 Task: Change  the formatting of the data to Which is Greater than 10 In conditional formating, put the option 'Red Text. 'add another formatting option Format As Table, insert the option Light Gray, Table style light 1 Save page  Victory Sales   book
Action: Mouse moved to (132, 76)
Screenshot: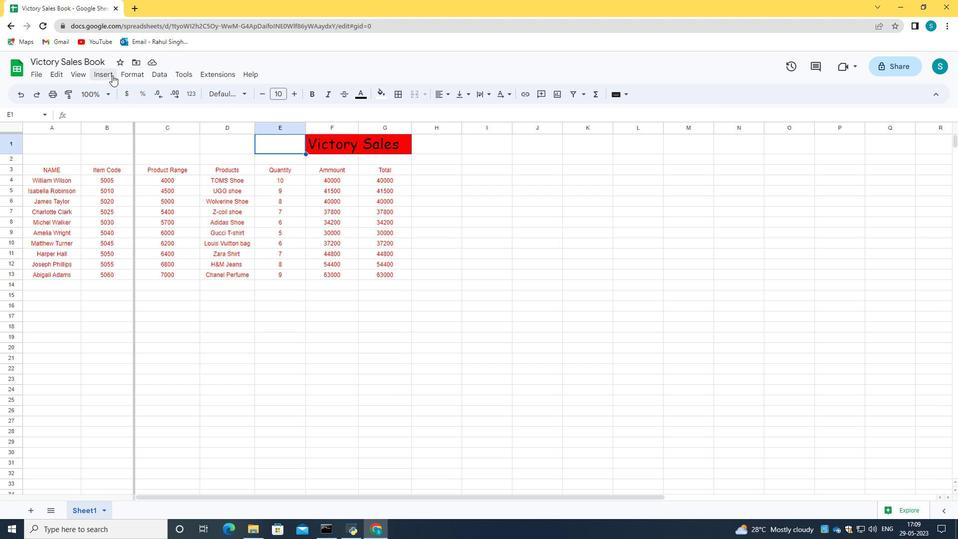 
Action: Mouse pressed left at (132, 76)
Screenshot: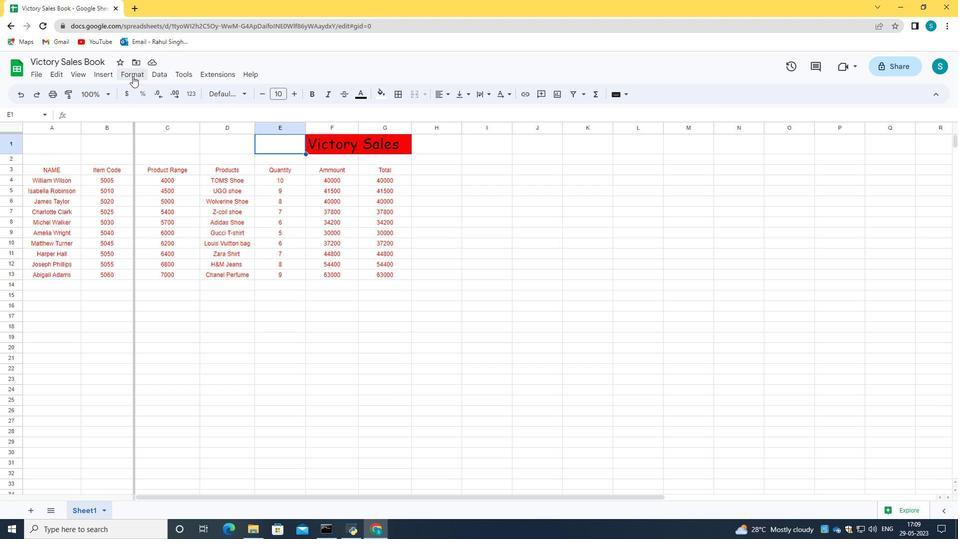 
Action: Mouse moved to (178, 248)
Screenshot: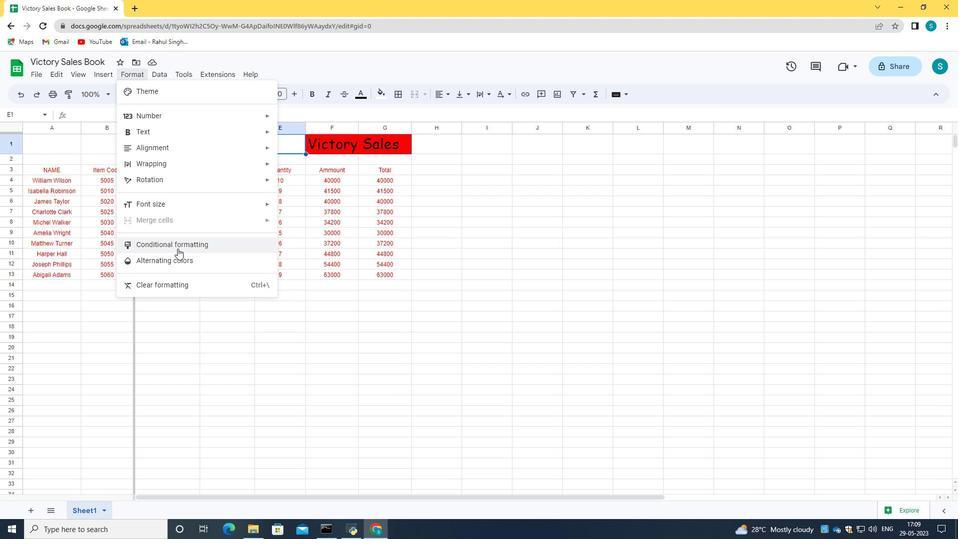 
Action: Mouse pressed left at (178, 248)
Screenshot: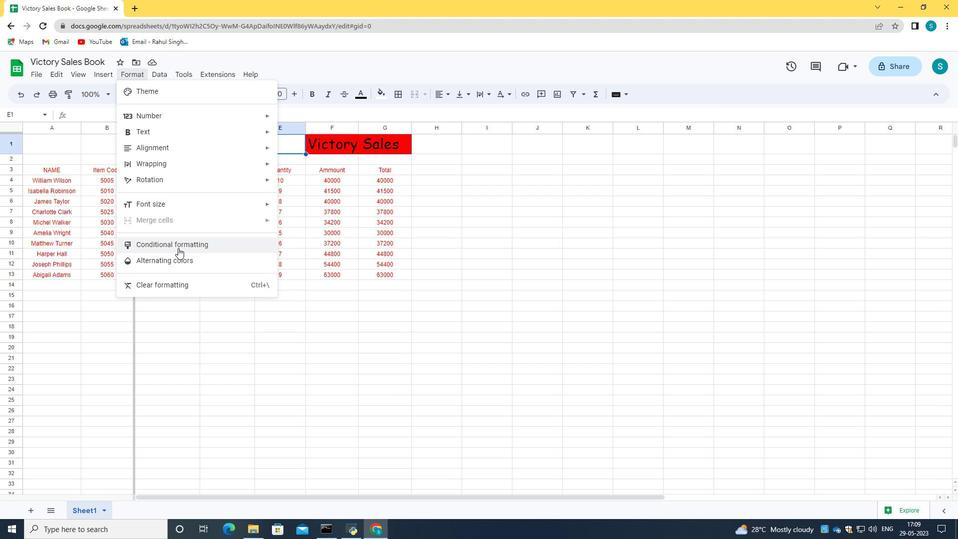 
Action: Mouse moved to (940, 98)
Screenshot: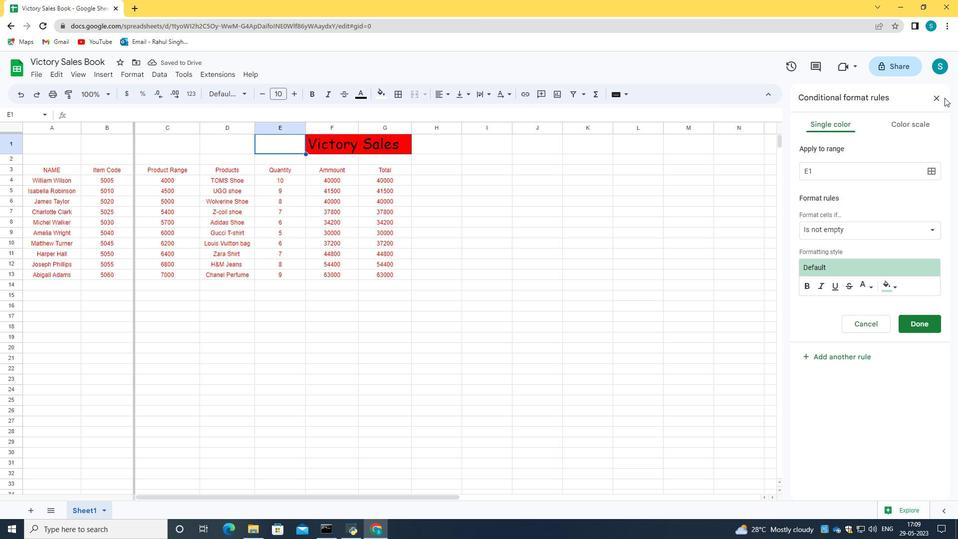 
Action: Mouse pressed left at (940, 98)
Screenshot: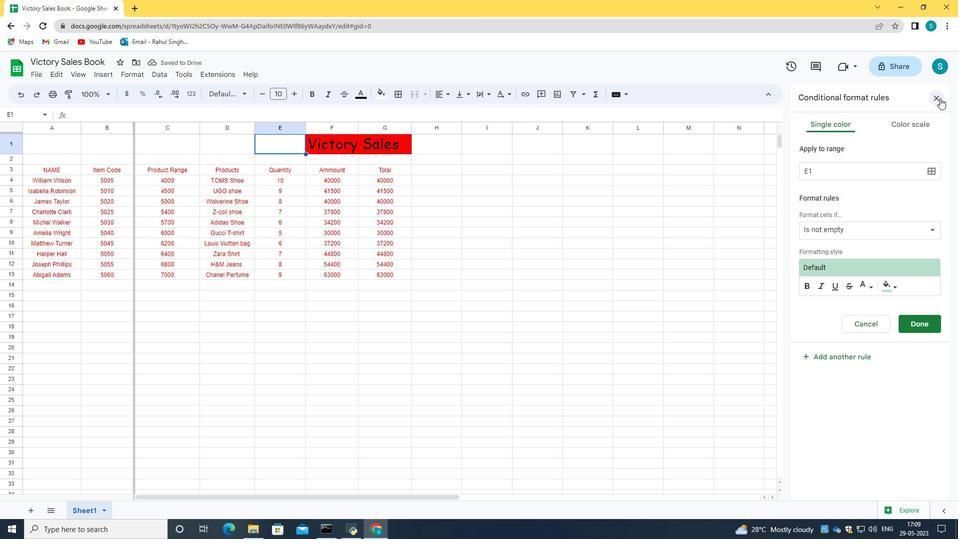 
Action: Mouse moved to (37, 142)
Screenshot: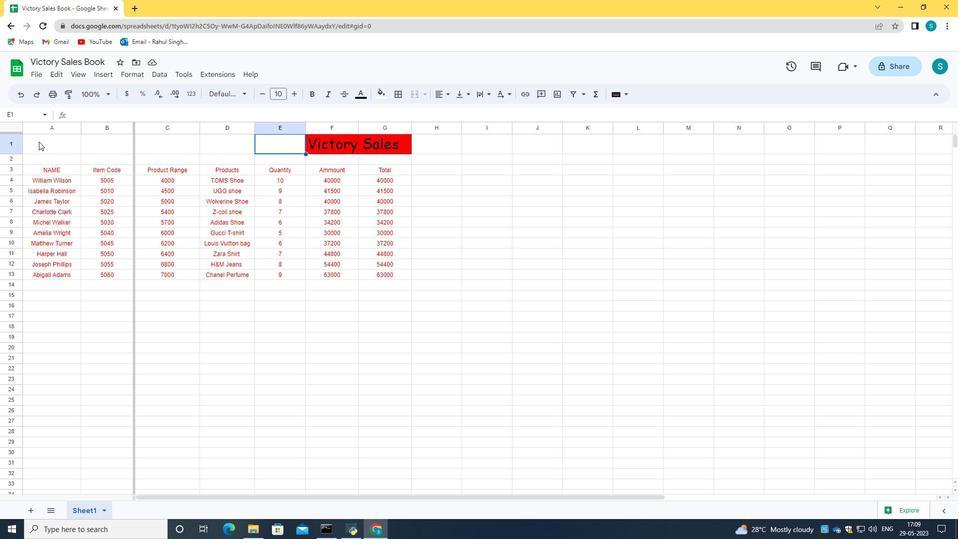 
Action: Mouse pressed left at (37, 142)
Screenshot: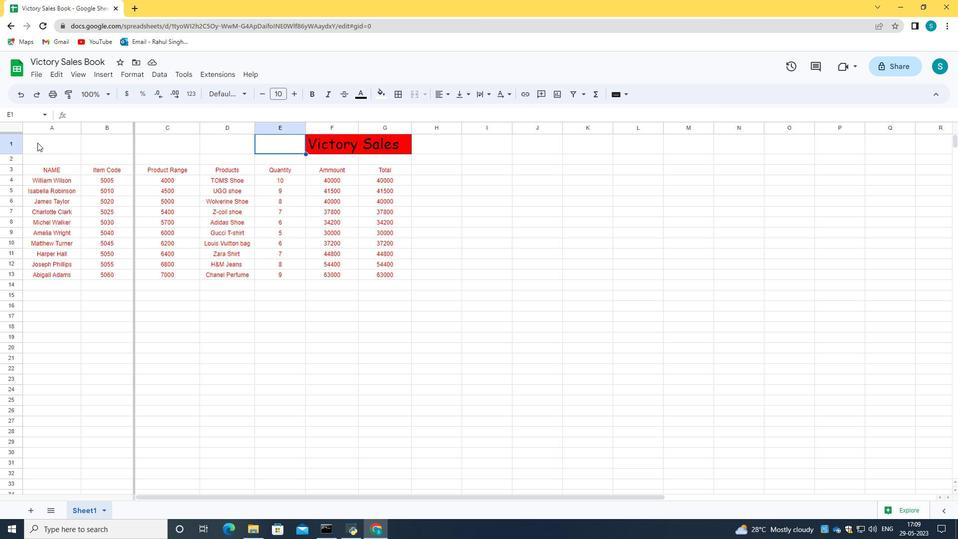 
Action: Mouse moved to (470, 215)
Screenshot: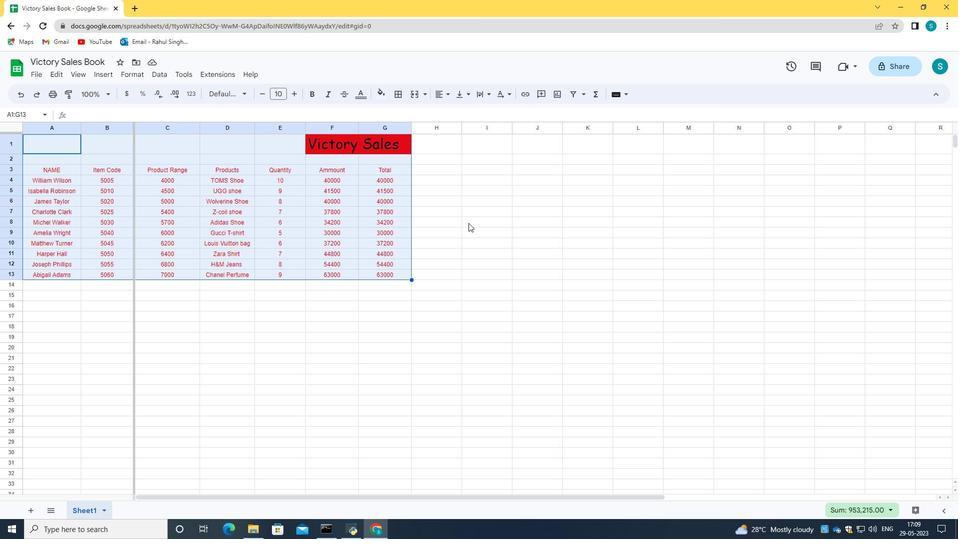 
Action: Mouse pressed left at (470, 215)
Screenshot: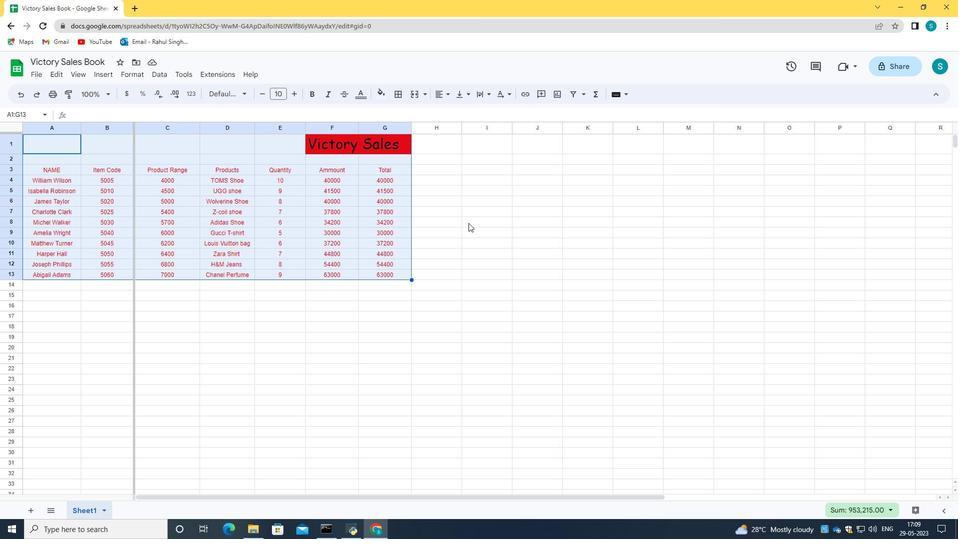 
Action: Mouse moved to (28, 155)
Screenshot: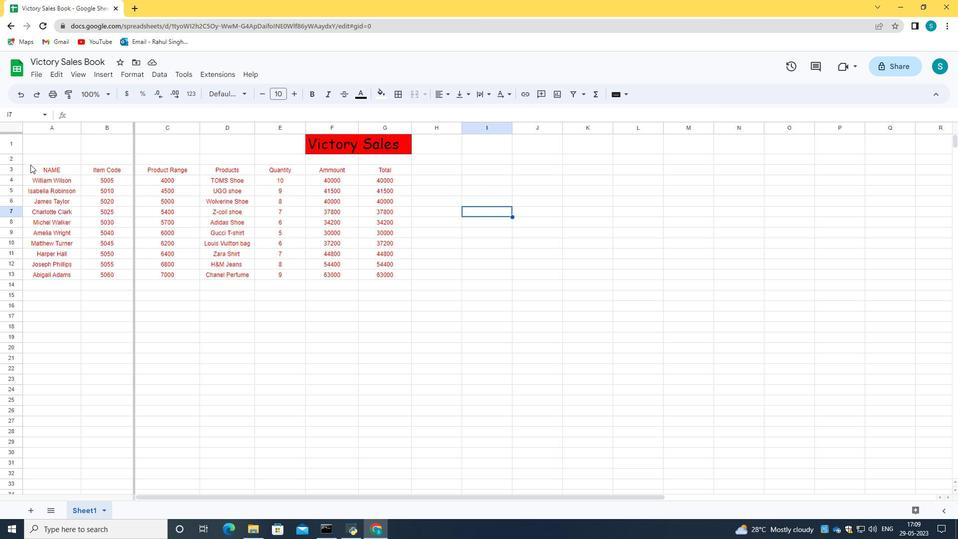 
Action: Mouse pressed left at (28, 155)
Screenshot: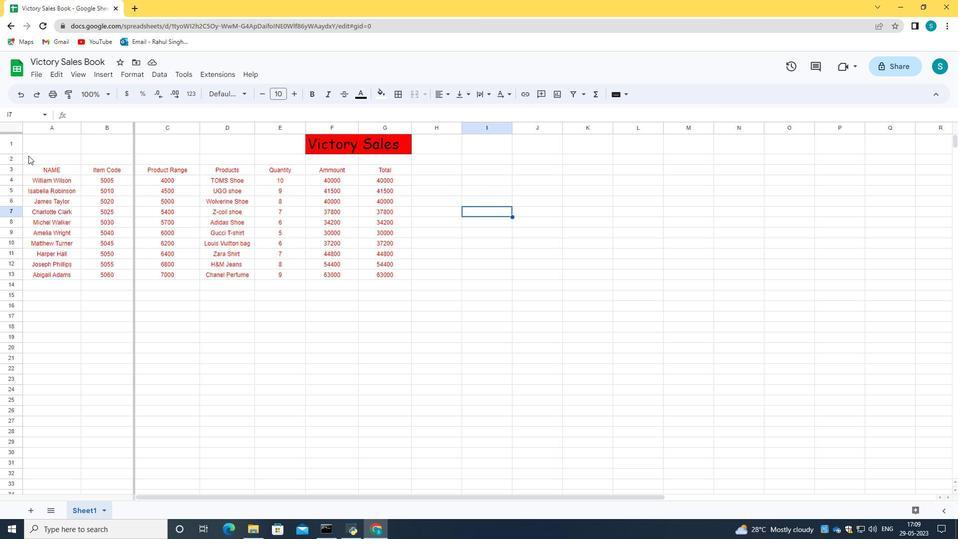 
Action: Mouse moved to (141, 73)
Screenshot: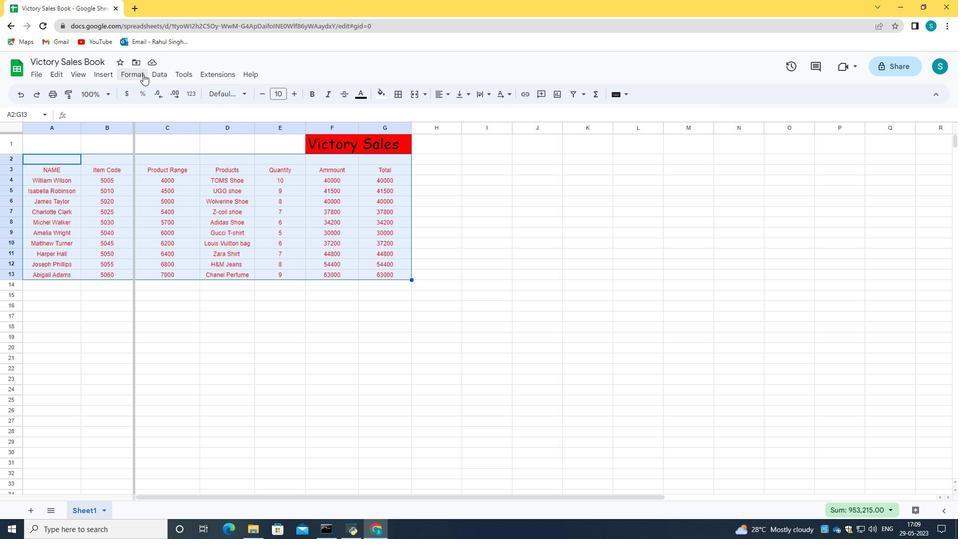 
Action: Mouse pressed left at (141, 73)
Screenshot: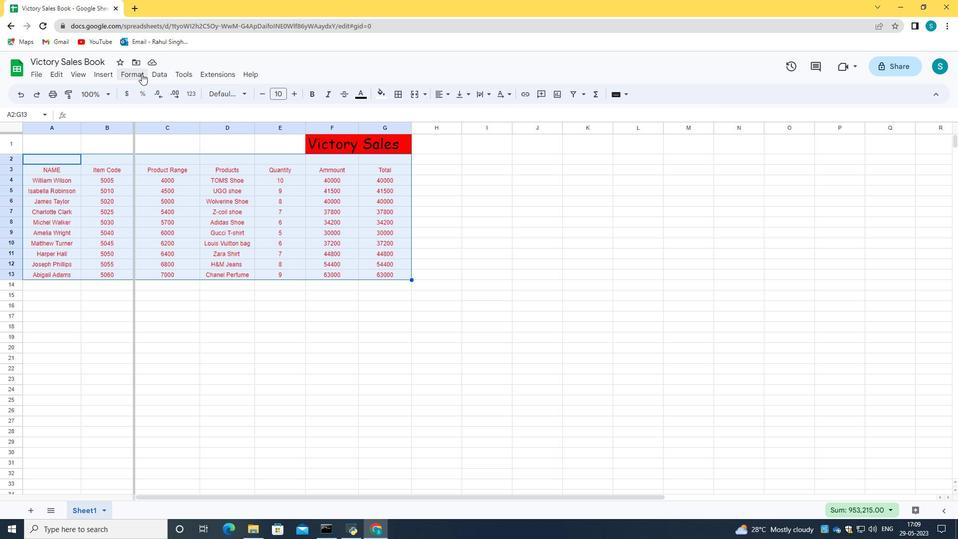 
Action: Mouse moved to (194, 244)
Screenshot: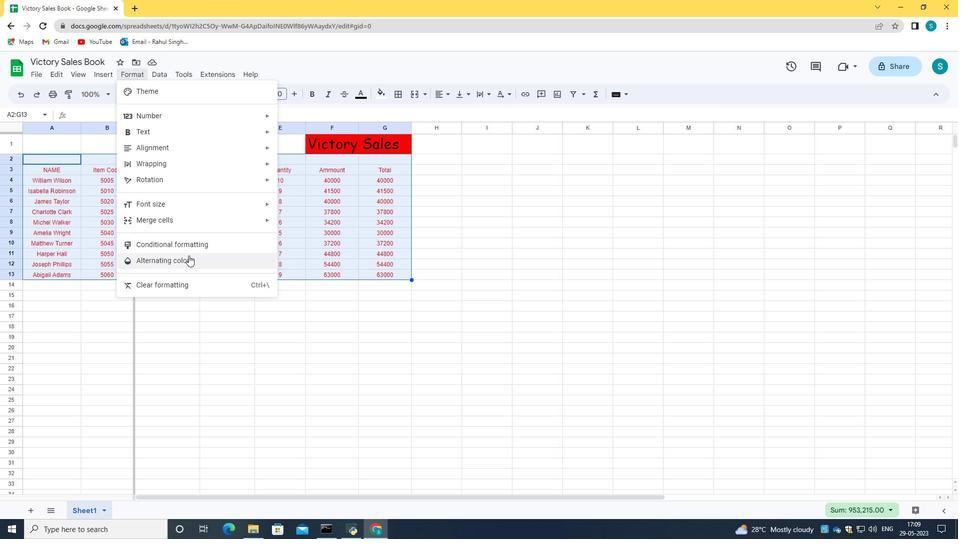 
Action: Mouse pressed left at (194, 244)
Screenshot: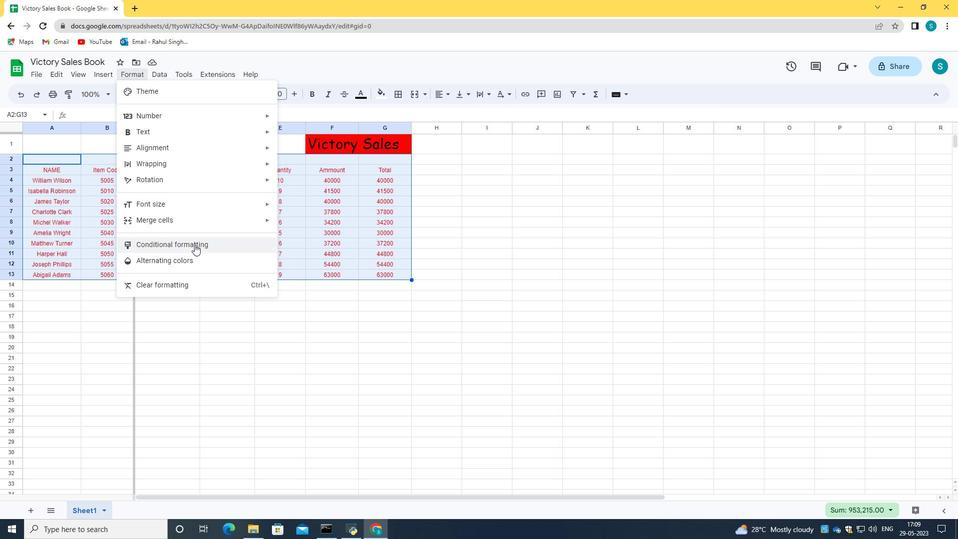 
Action: Mouse moved to (830, 227)
Screenshot: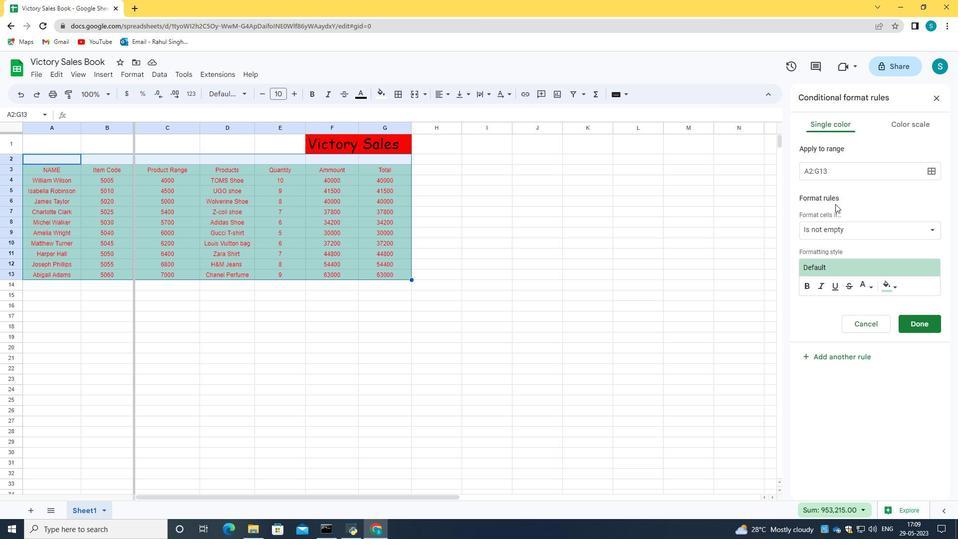 
Action: Mouse pressed left at (830, 227)
Screenshot: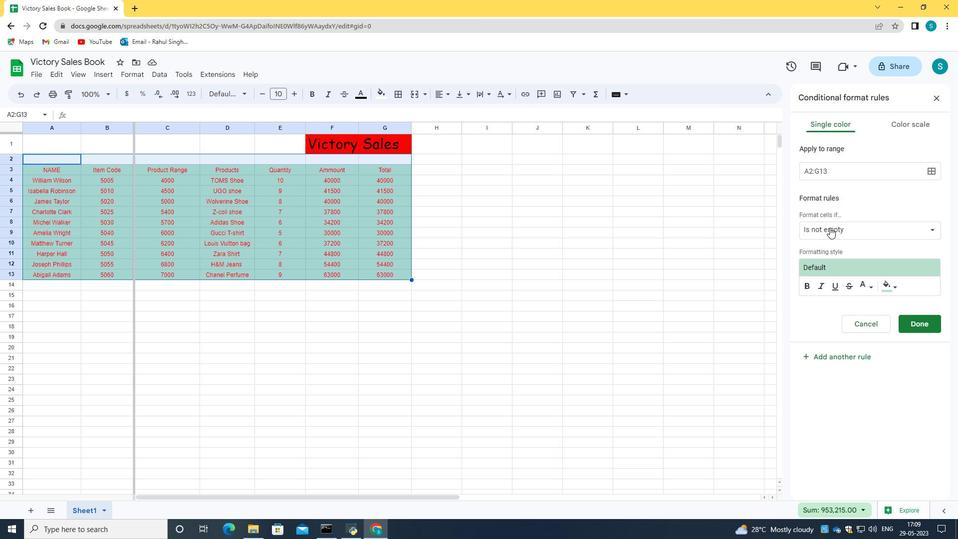 
Action: Mouse moved to (844, 389)
Screenshot: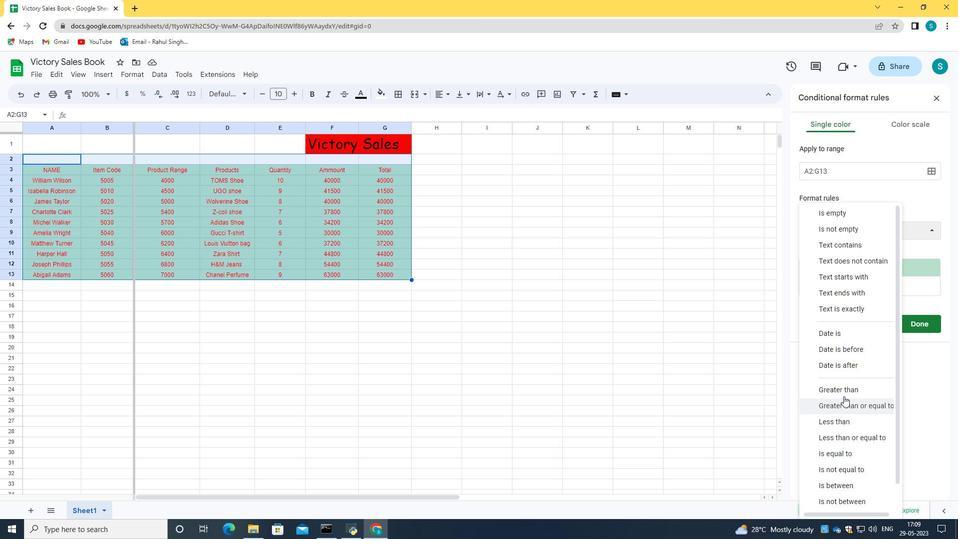 
Action: Mouse pressed left at (844, 389)
Screenshot: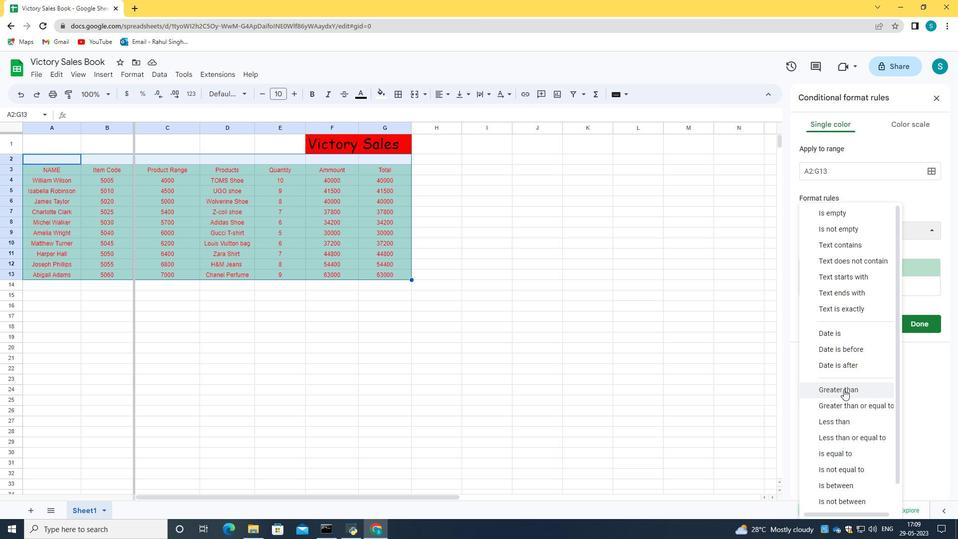
Action: Mouse moved to (842, 250)
Screenshot: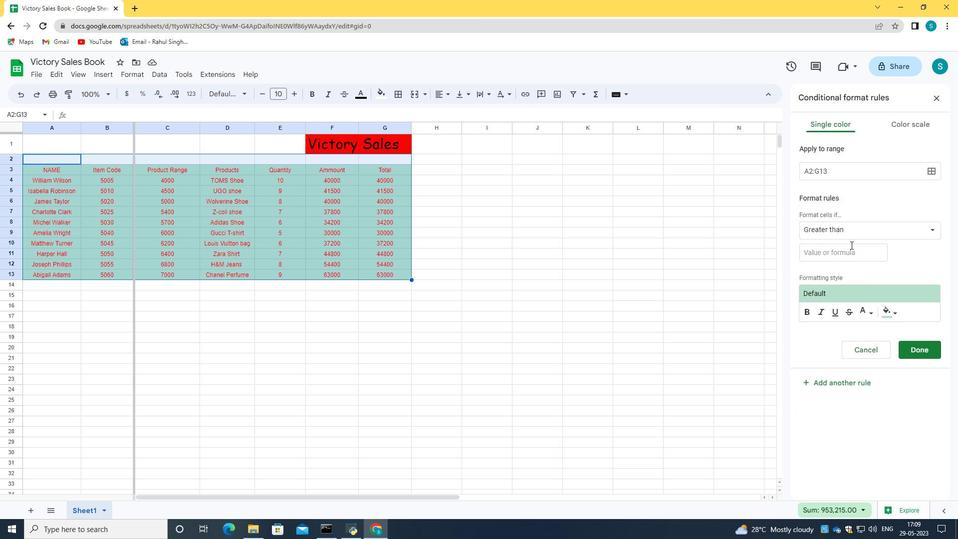 
Action: Mouse pressed left at (842, 250)
Screenshot: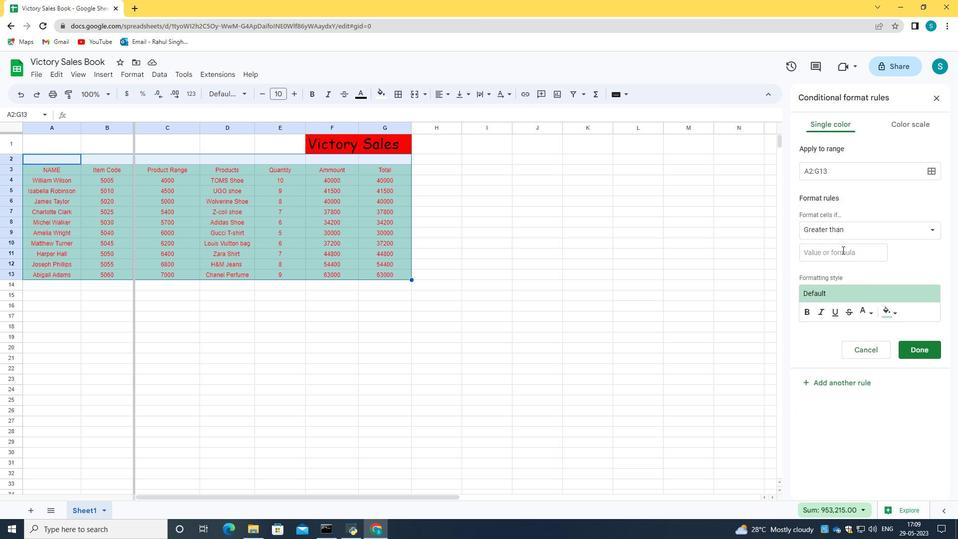 
Action: Key pressed 10
Screenshot: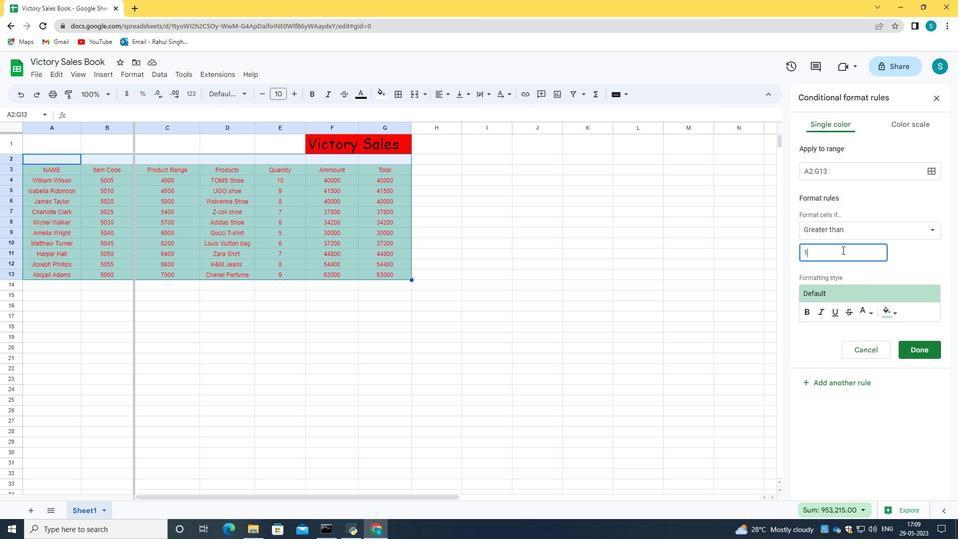 
Action: Mouse moved to (903, 290)
Screenshot: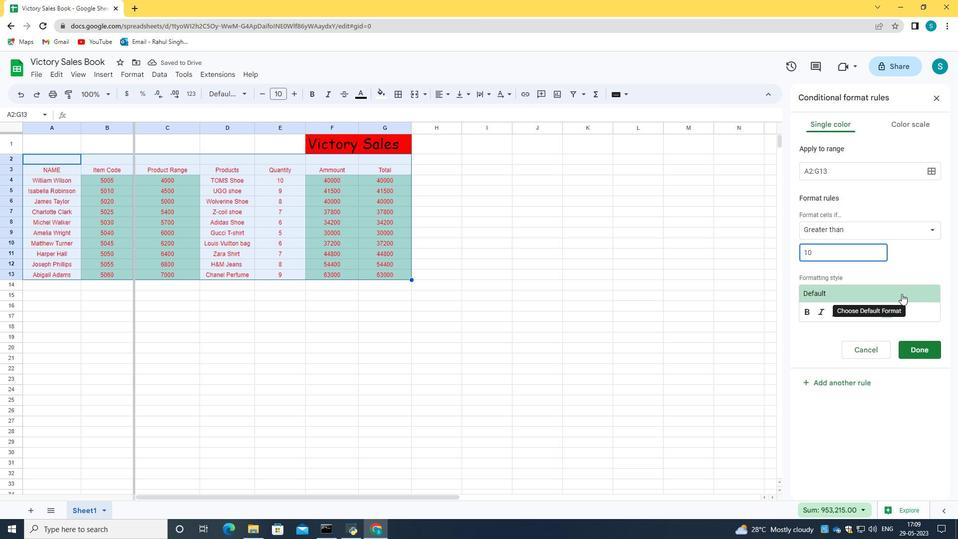 
Action: Mouse pressed left at (903, 290)
Screenshot: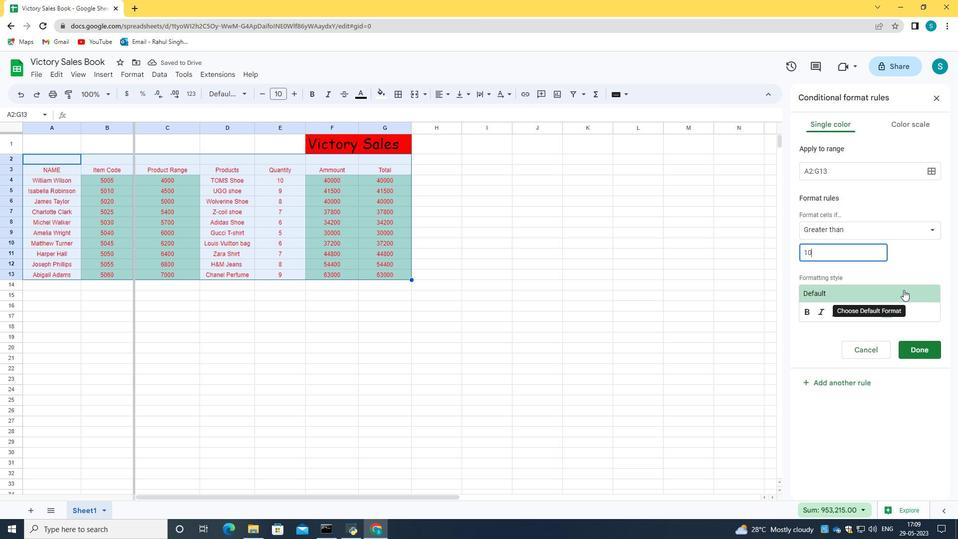 
Action: Mouse moved to (925, 263)
Screenshot: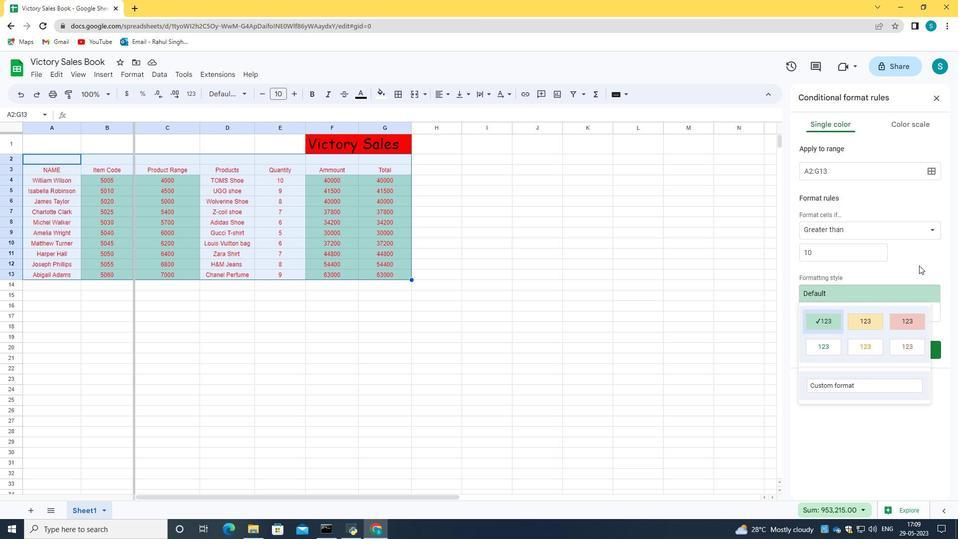 
Action: Mouse pressed left at (925, 263)
Screenshot: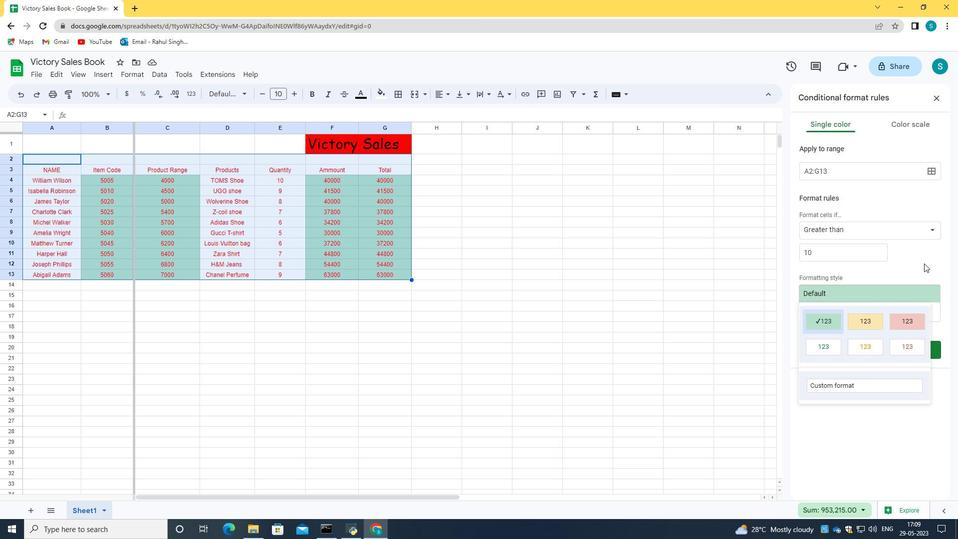 
Action: Mouse moved to (865, 312)
Screenshot: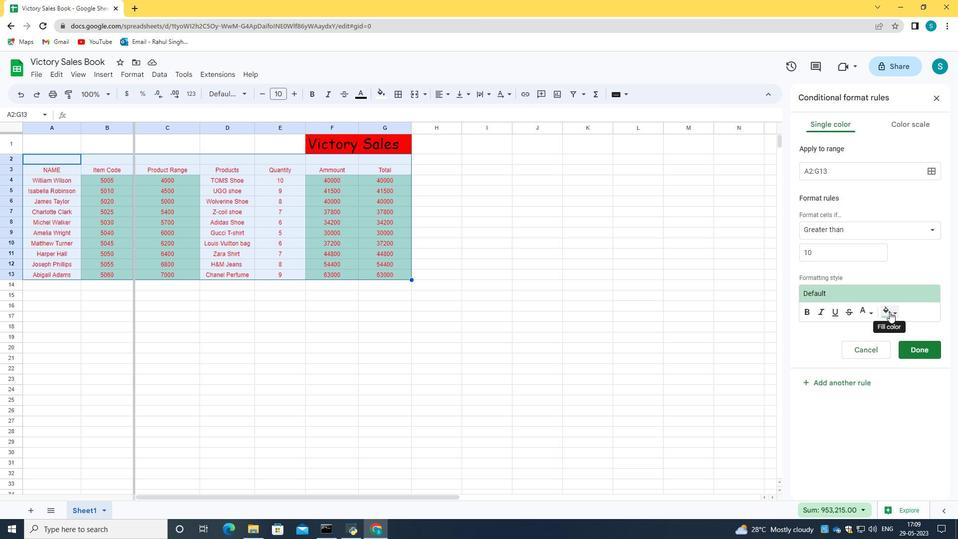 
Action: Mouse pressed left at (865, 312)
Screenshot: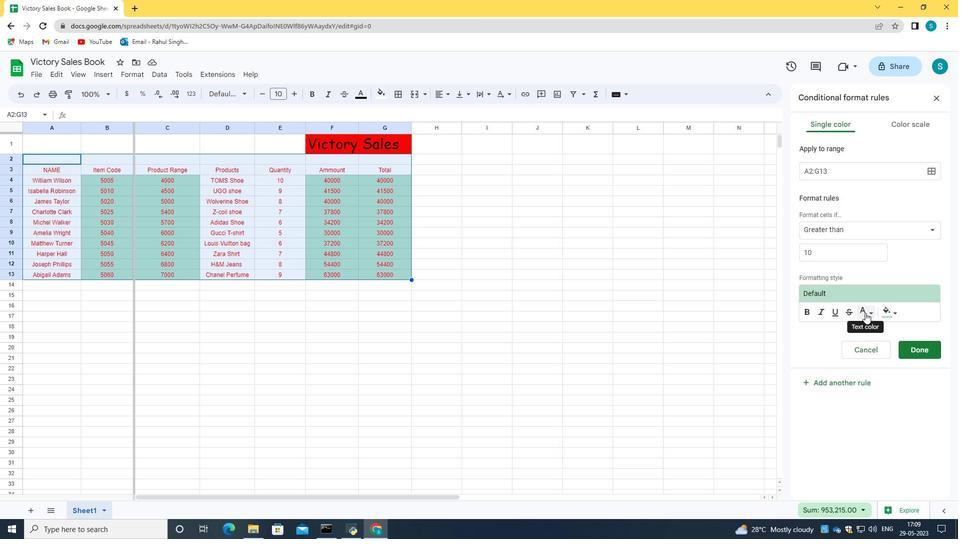 
Action: Mouse moved to (777, 358)
Screenshot: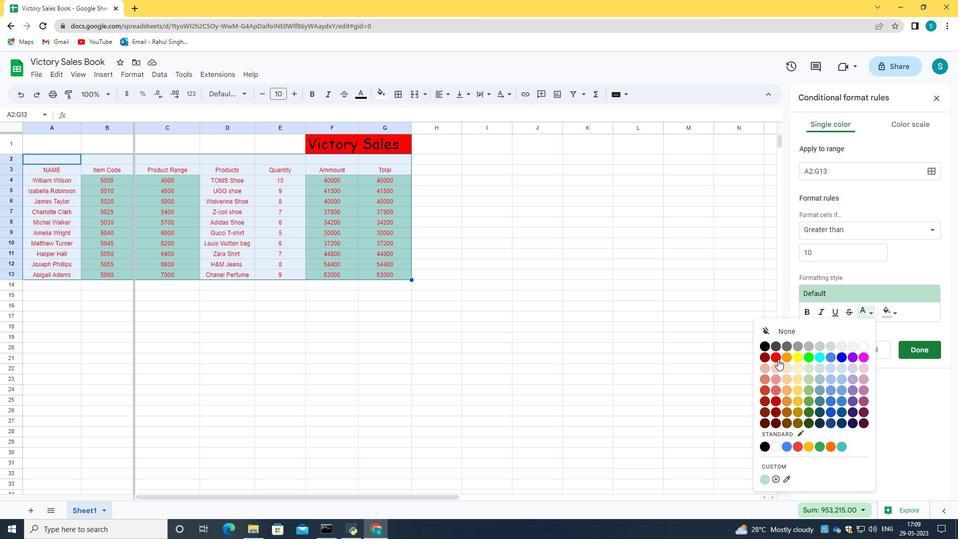 
Action: Mouse pressed left at (777, 358)
Screenshot: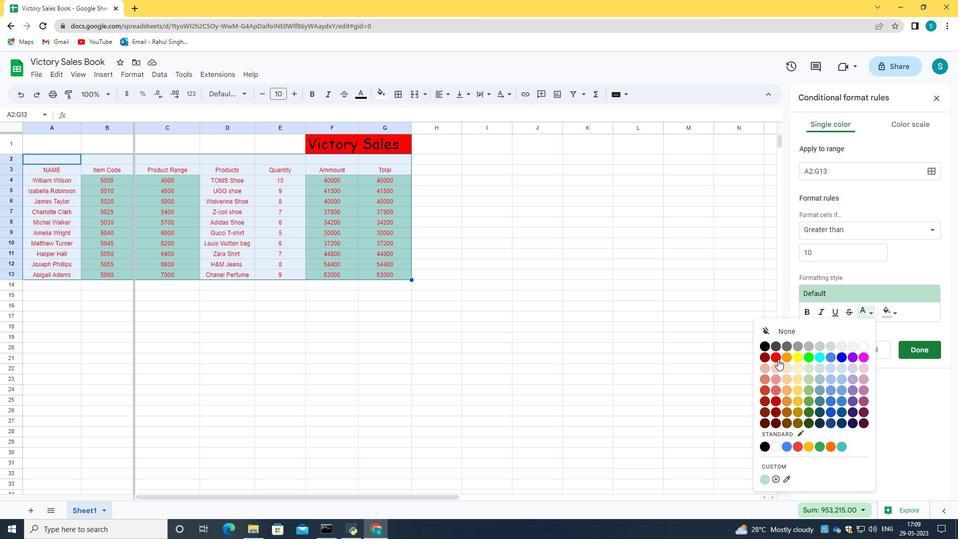 
Action: Mouse moved to (890, 317)
Screenshot: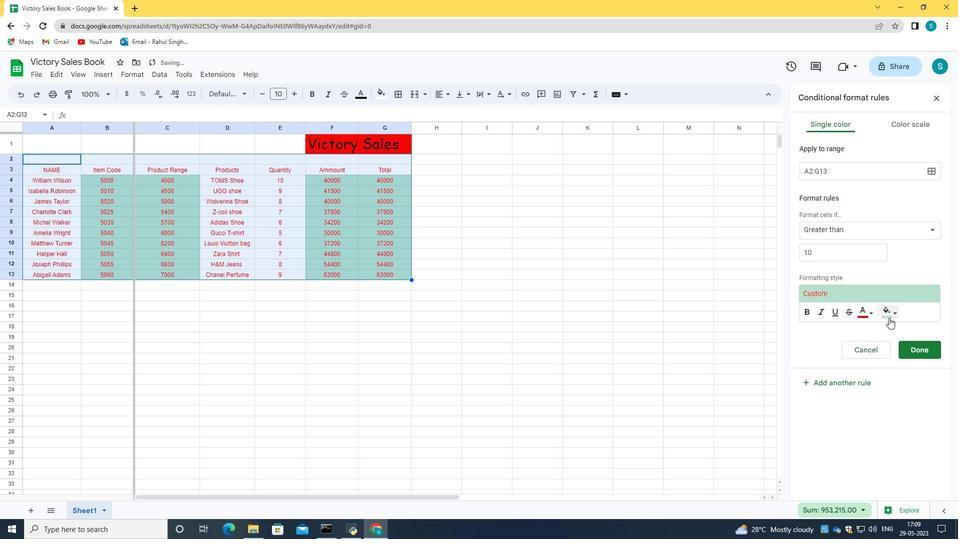 
Action: Mouse pressed left at (890, 317)
Screenshot: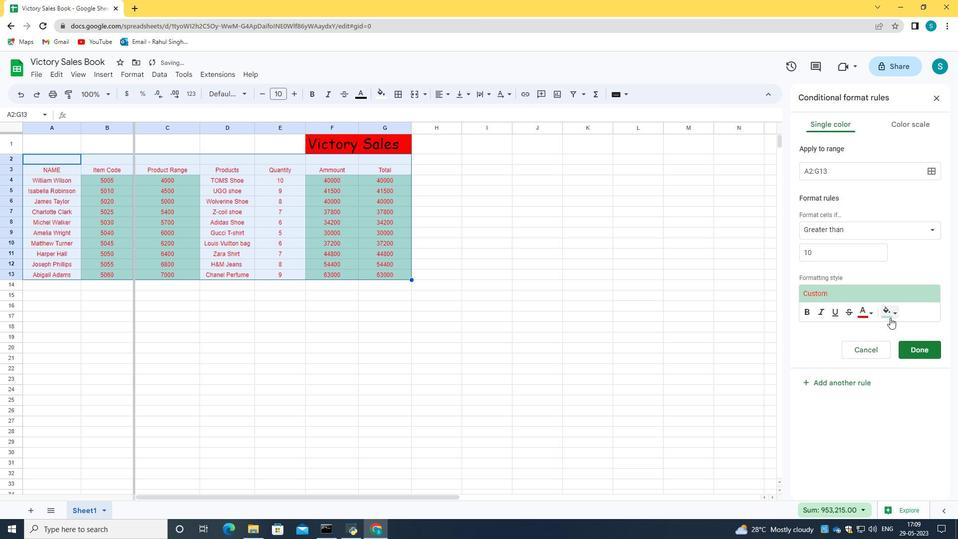 
Action: Mouse moved to (801, 357)
Screenshot: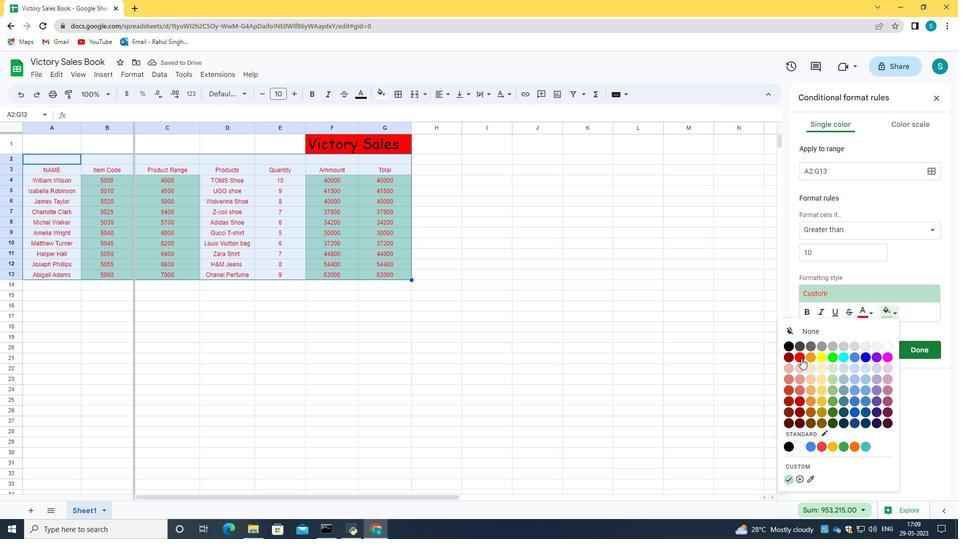 
Action: Mouse pressed left at (801, 357)
Screenshot: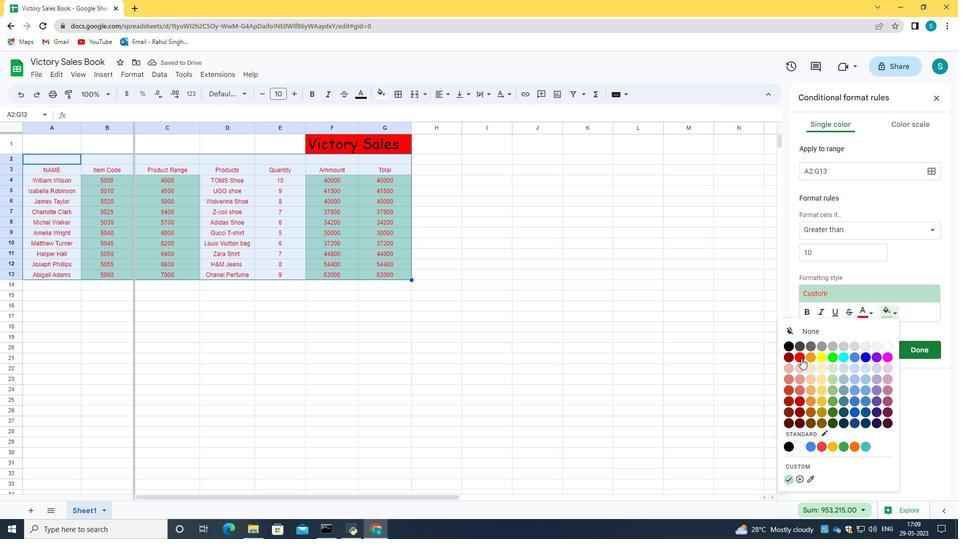 
Action: Mouse moved to (870, 313)
Screenshot: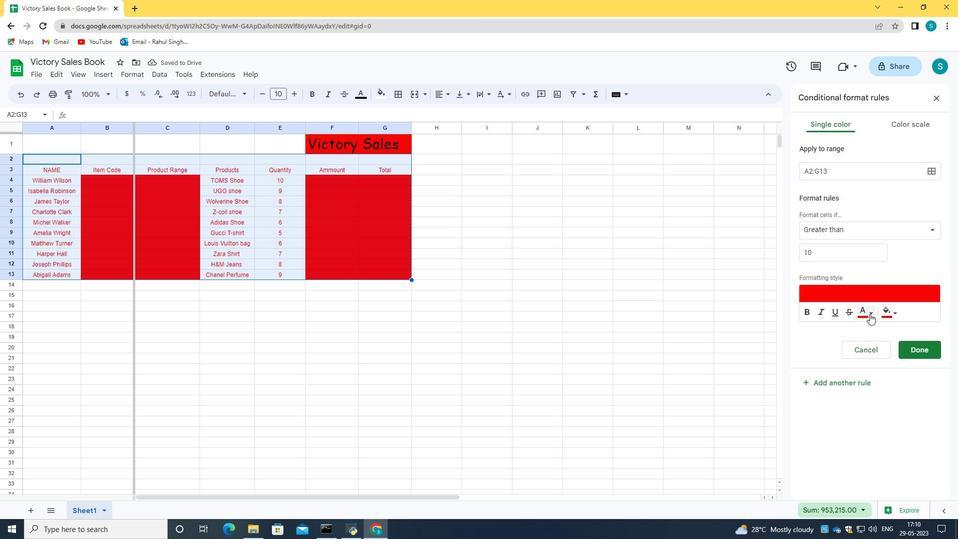 
Action: Mouse pressed left at (870, 313)
Screenshot: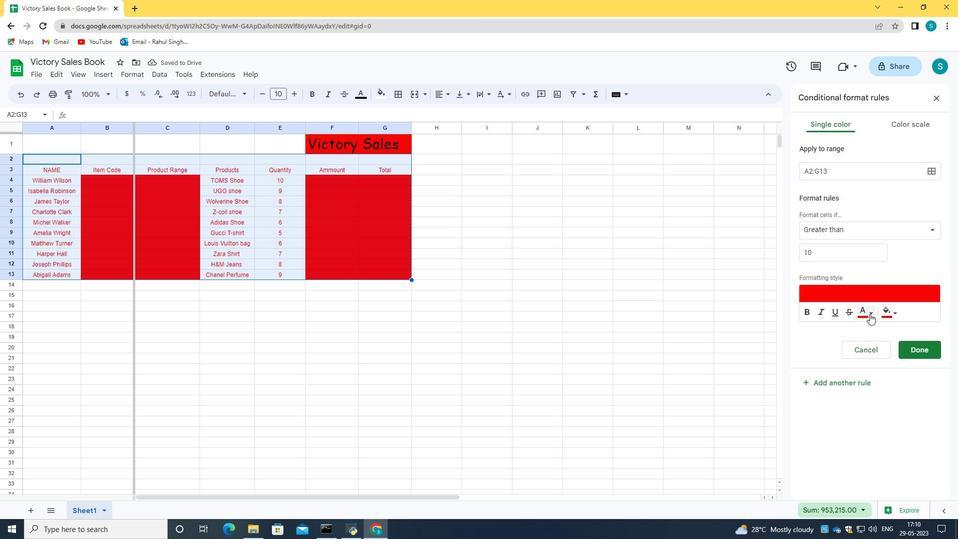 
Action: Mouse moved to (769, 345)
Screenshot: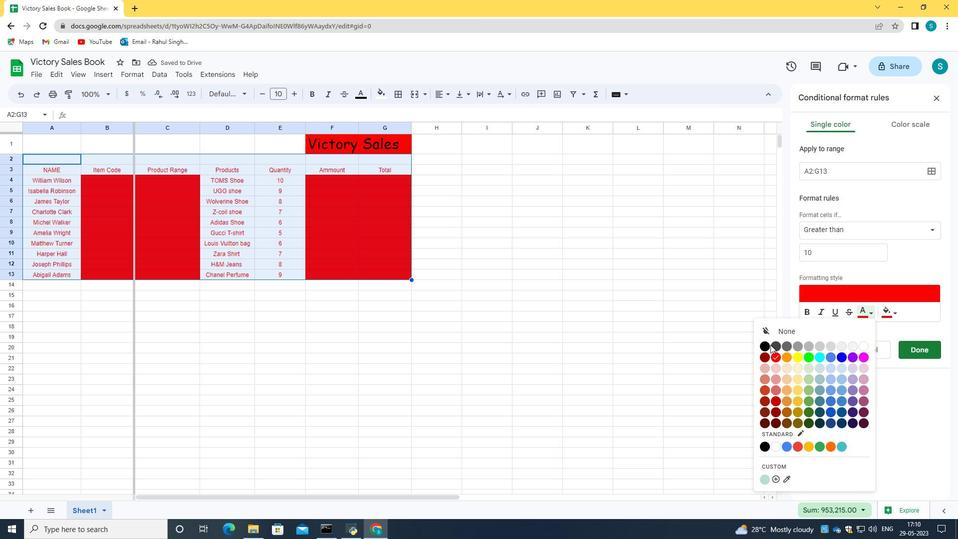 
Action: Mouse pressed left at (769, 345)
Screenshot: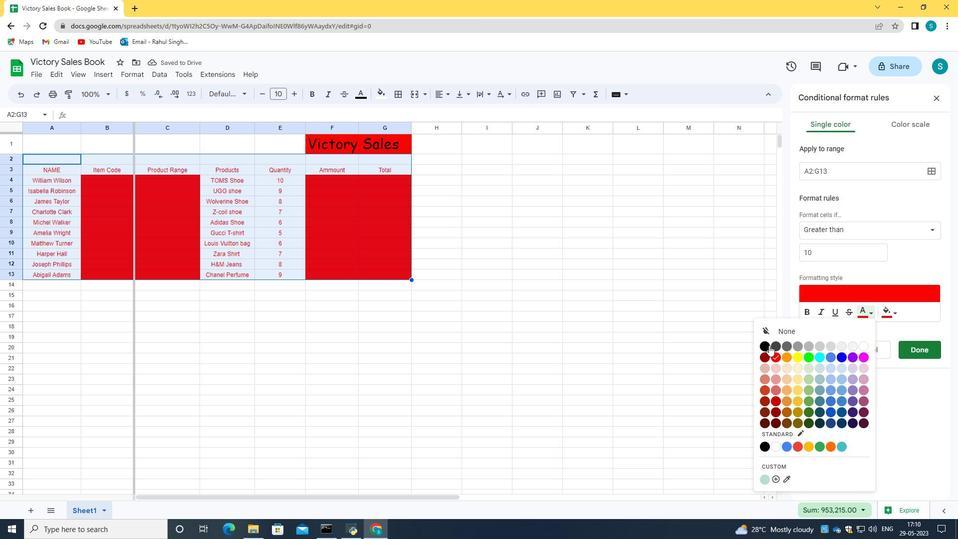 
Action: Mouse moved to (922, 349)
Screenshot: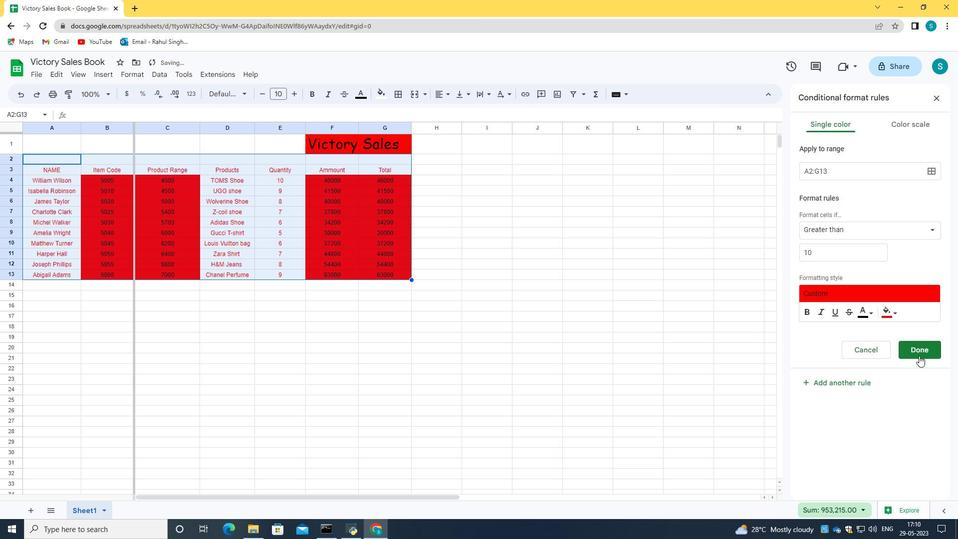 
Action: Mouse pressed left at (922, 349)
Screenshot: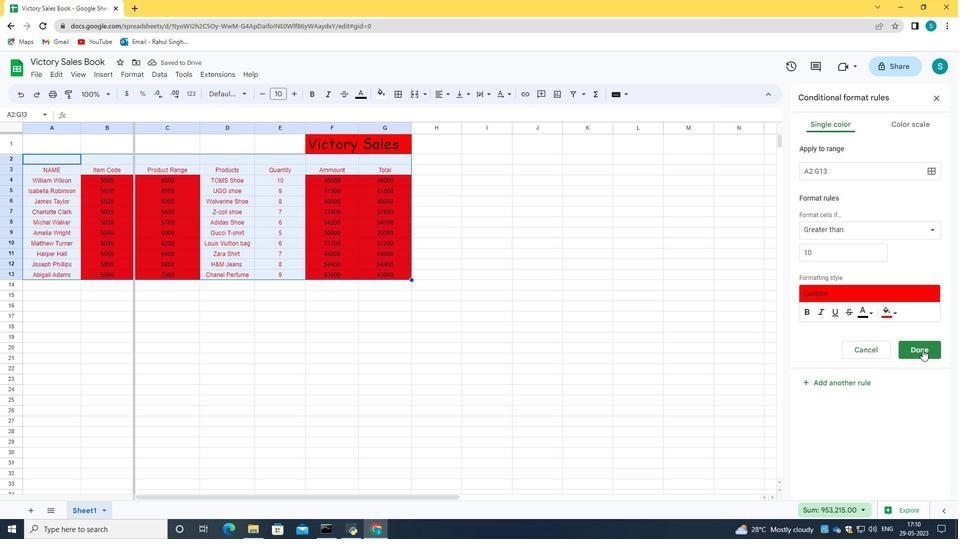 
Action: Mouse moved to (853, 167)
Screenshot: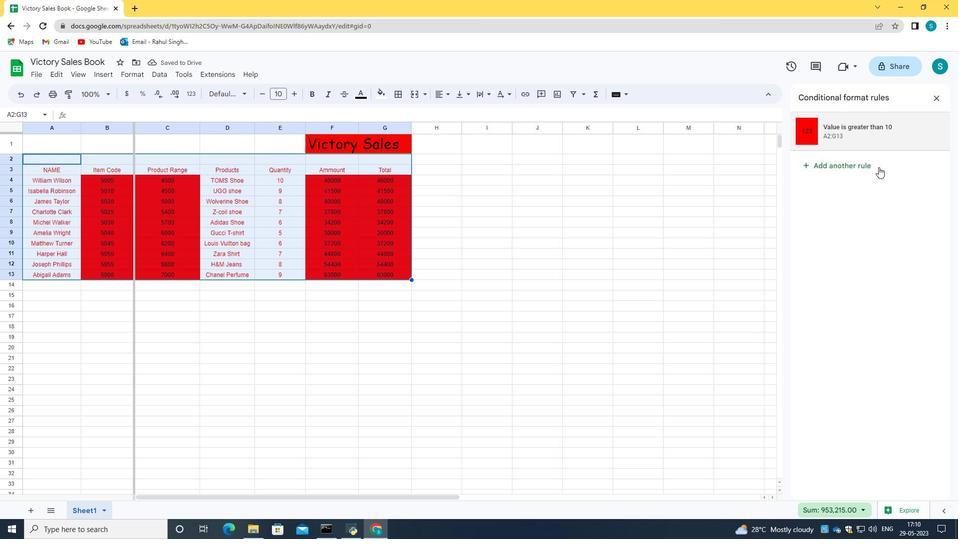 
Action: Mouse pressed left at (853, 167)
Screenshot: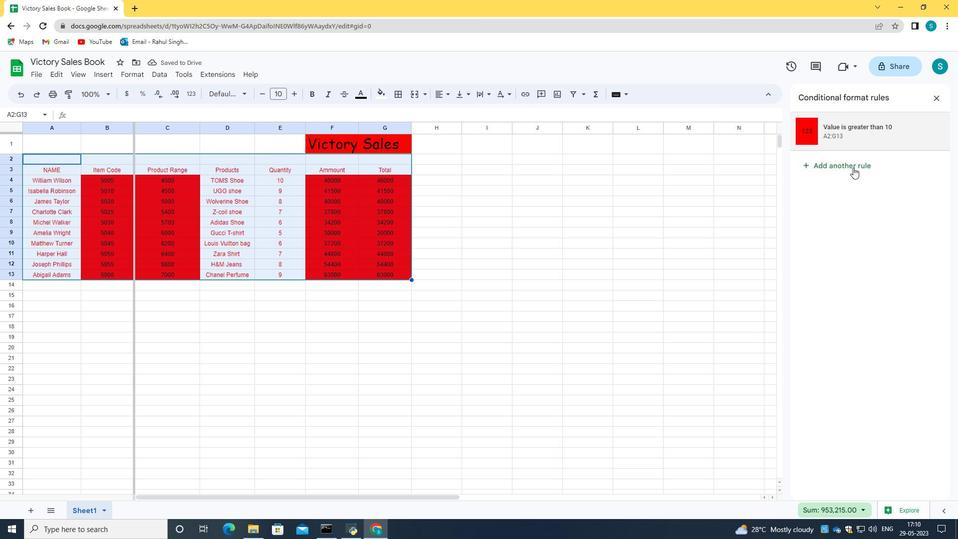 
Action: Mouse moved to (871, 286)
Screenshot: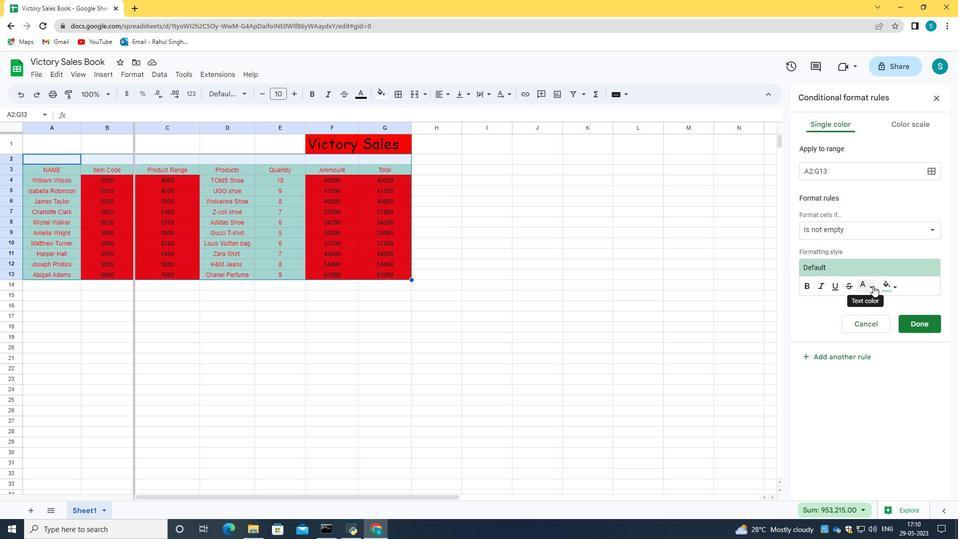 
Action: Mouse pressed left at (871, 286)
Screenshot: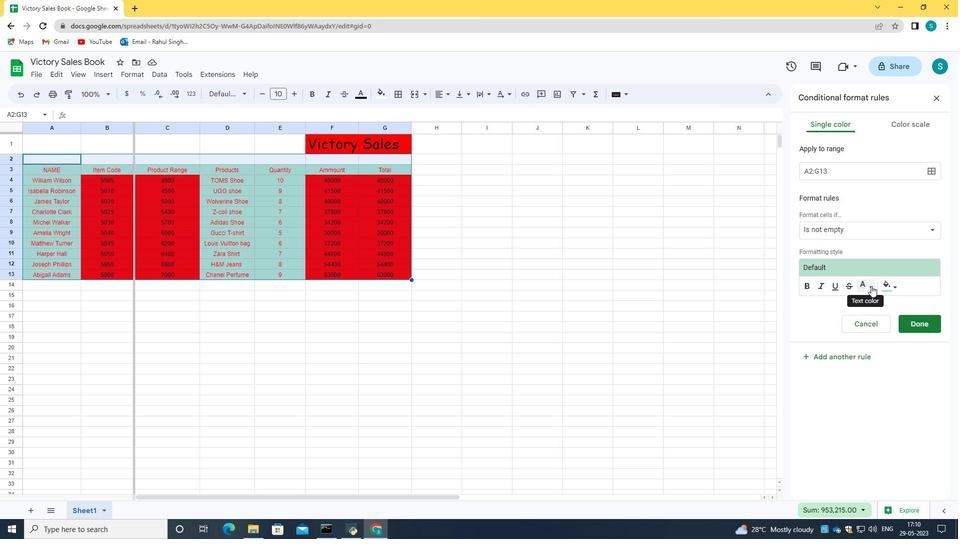 
Action: Mouse moved to (768, 342)
Screenshot: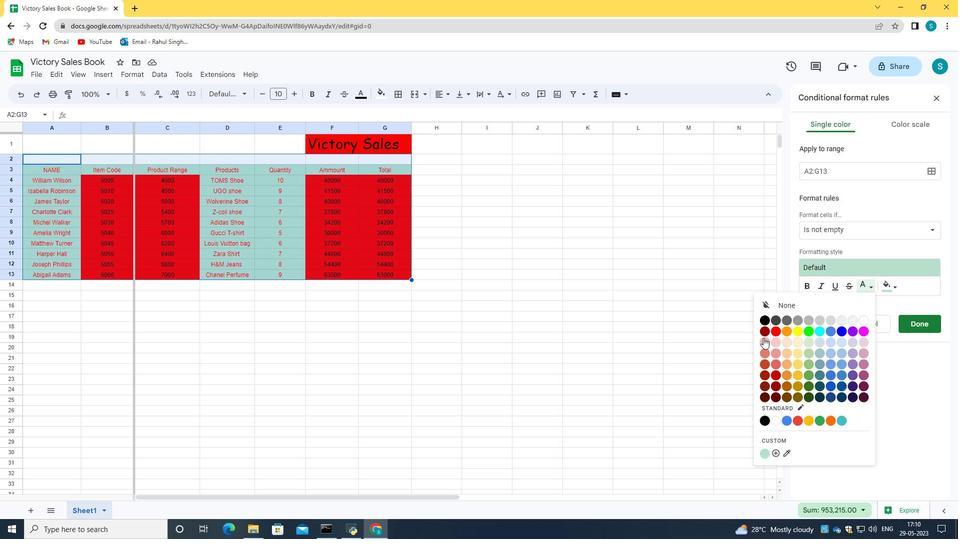 
Action: Mouse pressed left at (768, 342)
Screenshot: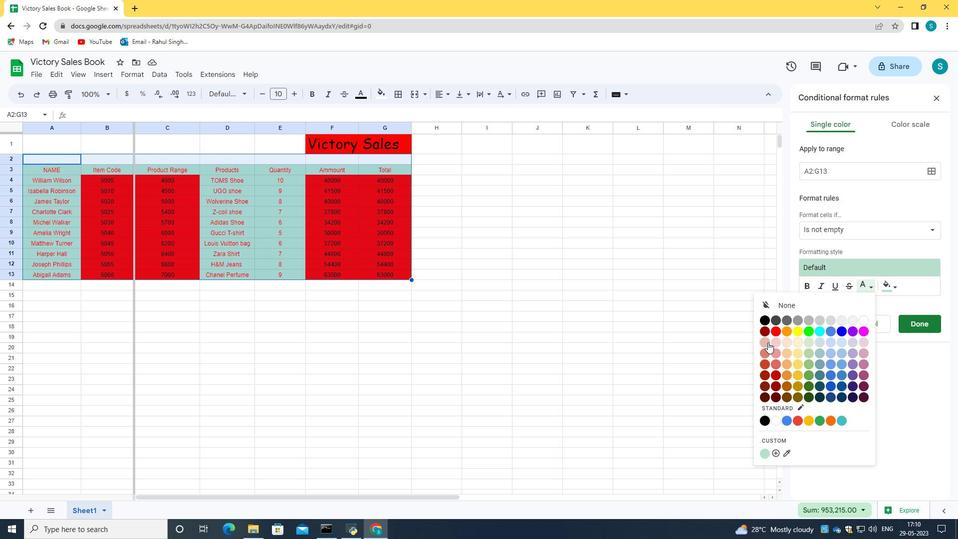 
Action: Mouse moved to (889, 281)
Screenshot: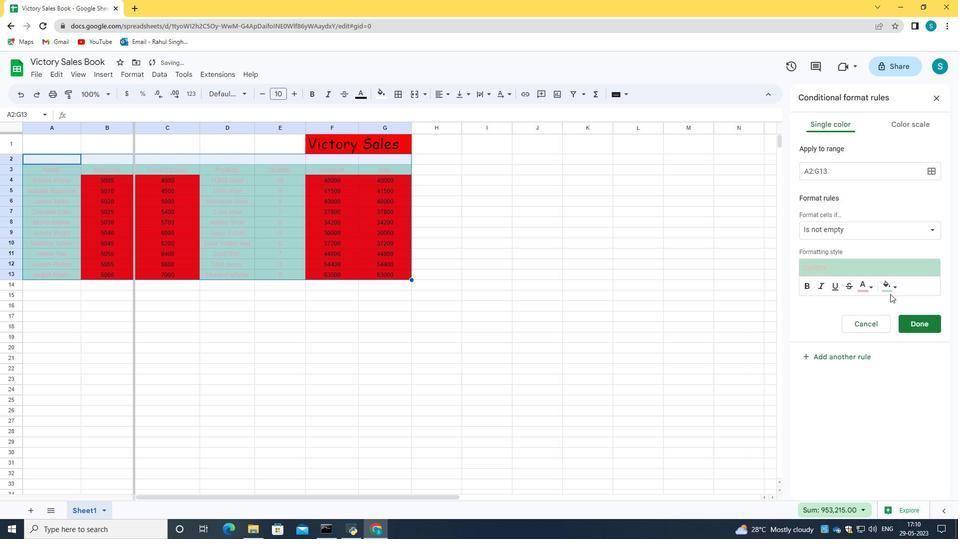 
Action: Mouse pressed left at (889, 281)
Screenshot: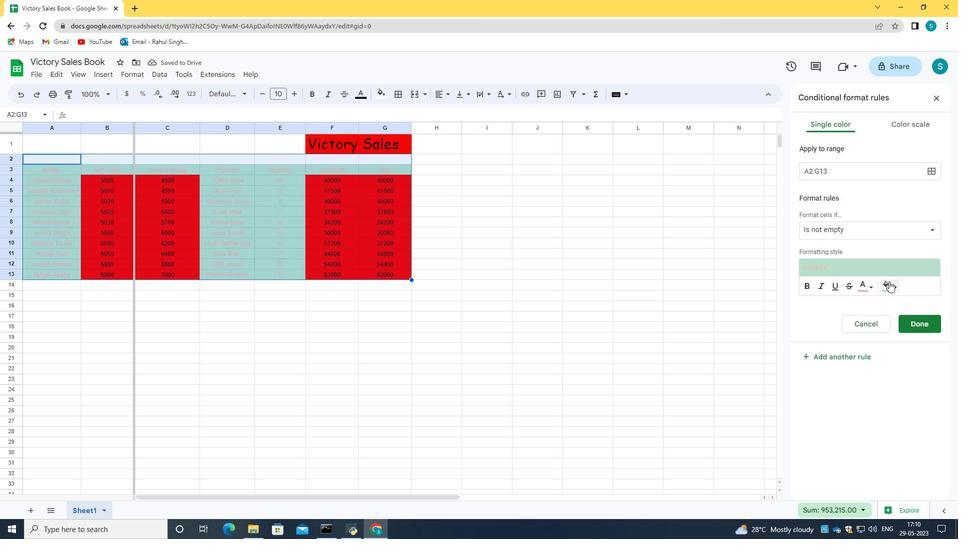 
Action: Mouse moved to (792, 395)
Screenshot: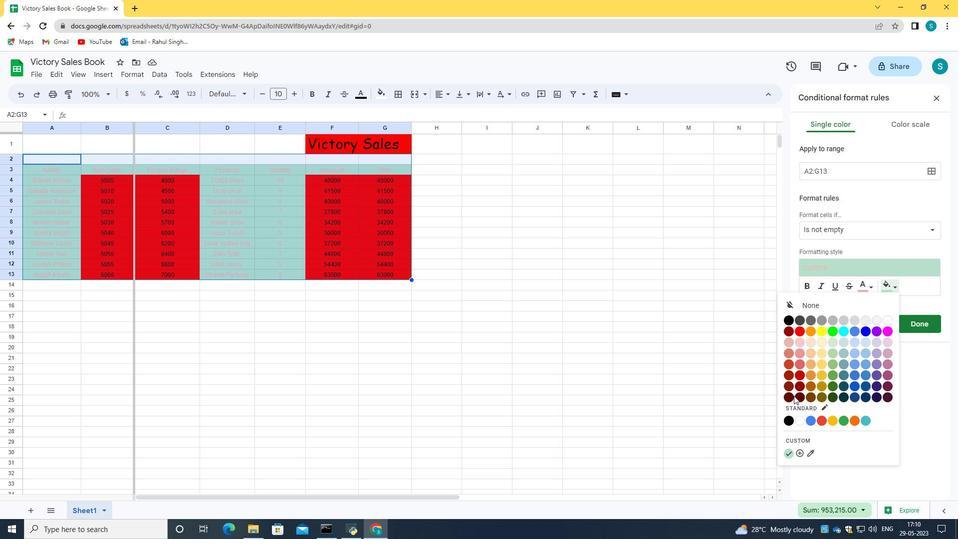 
Action: Mouse pressed left at (792, 395)
Screenshot: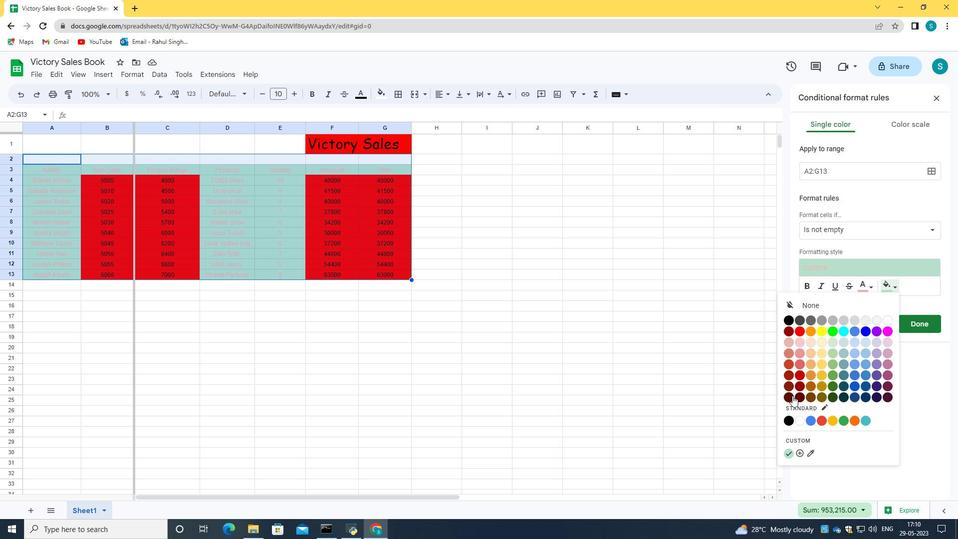 
Action: Mouse moved to (914, 327)
Screenshot: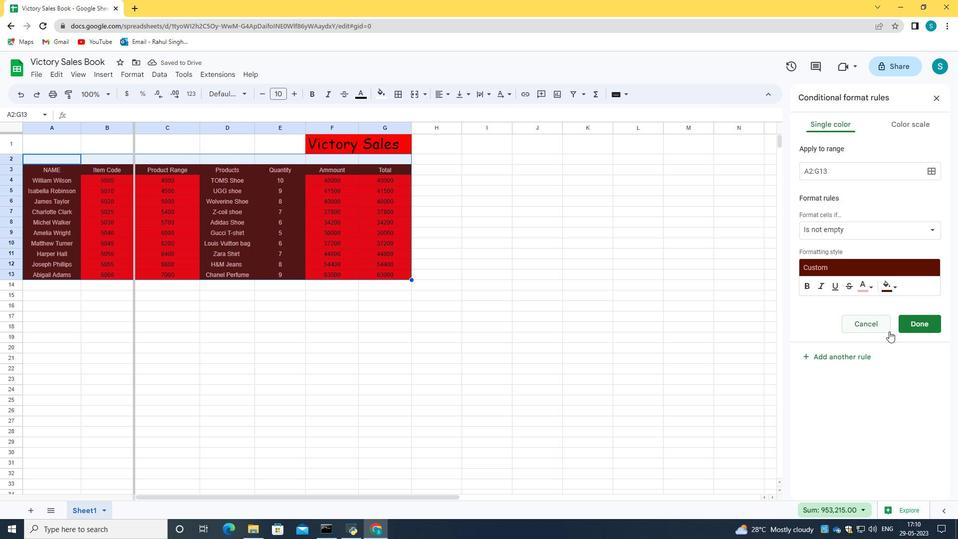
Action: Mouse pressed left at (914, 327)
Screenshot: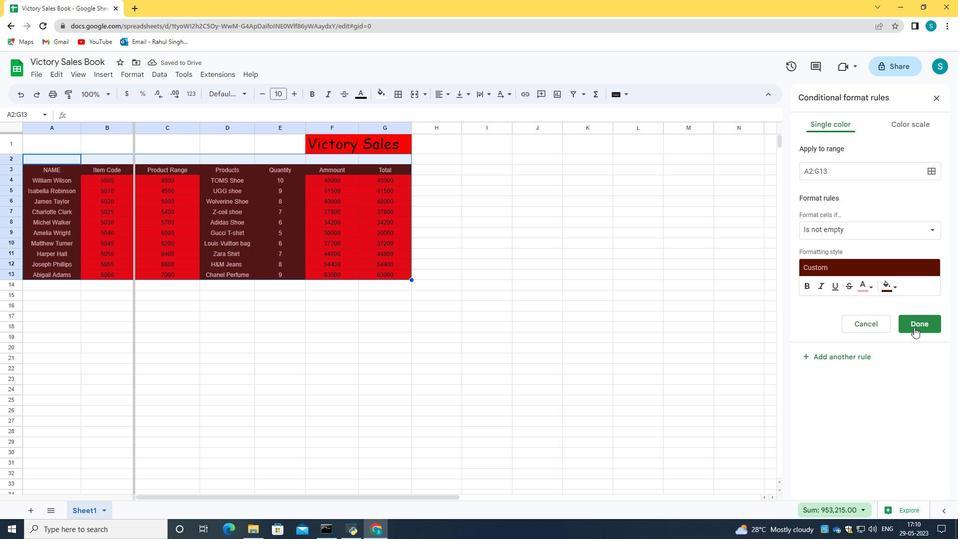 
Action: Mouse moved to (443, 141)
Screenshot: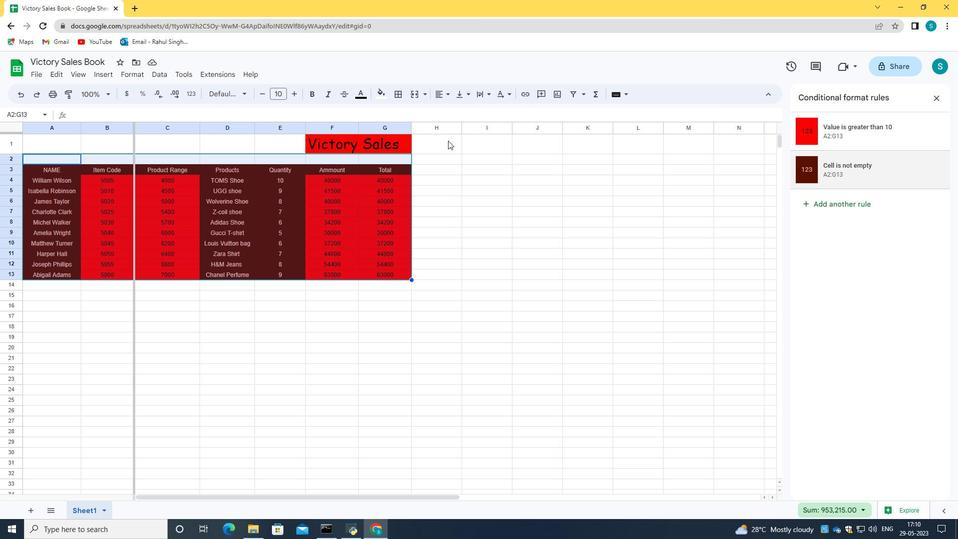 
Action: Mouse pressed left at (443, 141)
Screenshot: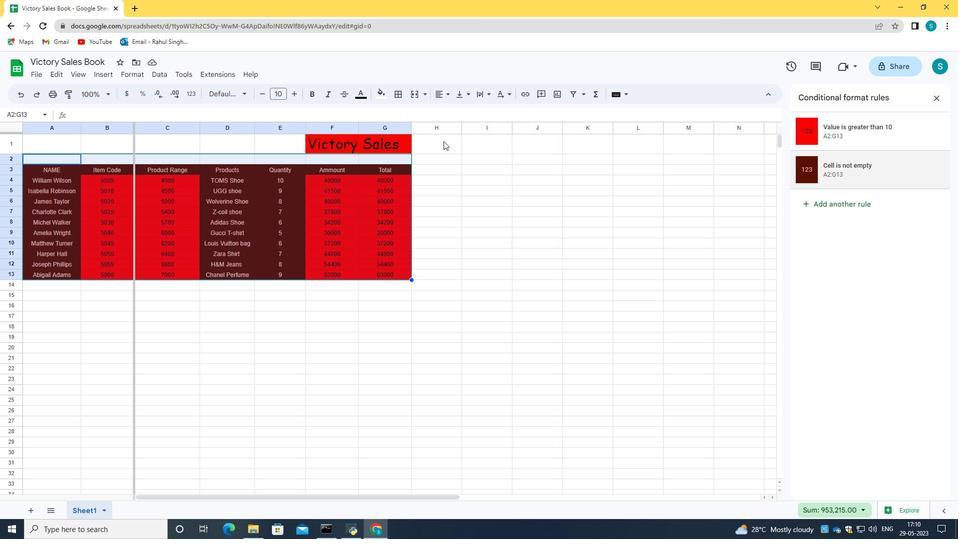 
Action: Mouse moved to (176, 152)
Screenshot: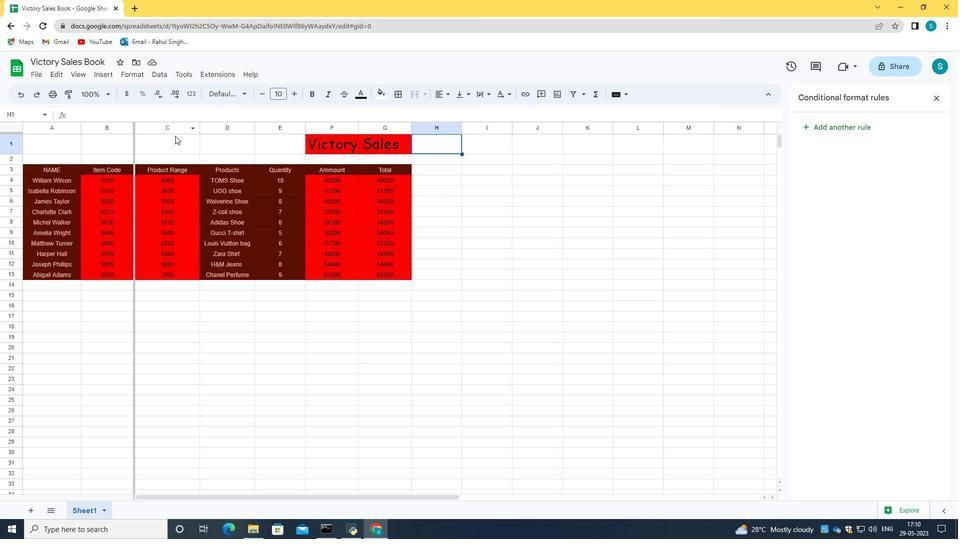 
